 Task: Create a due date automation trigger when advanced on, 2 working days after a card is due add fields with custom field "Resume" set to a date not in this month at 11:00 AM.
Action: Mouse moved to (949, 218)
Screenshot: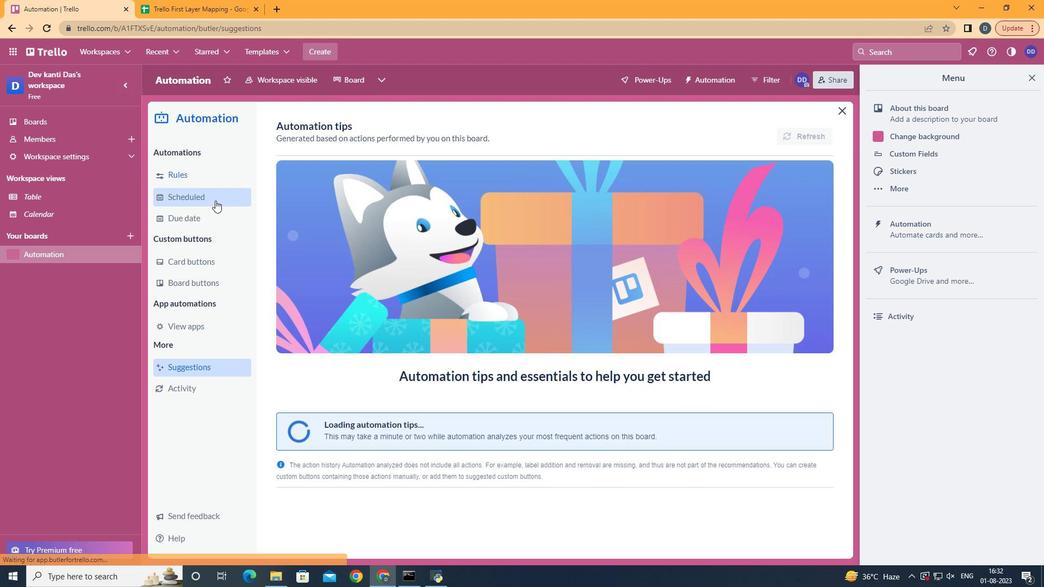 
Action: Mouse pressed left at (949, 218)
Screenshot: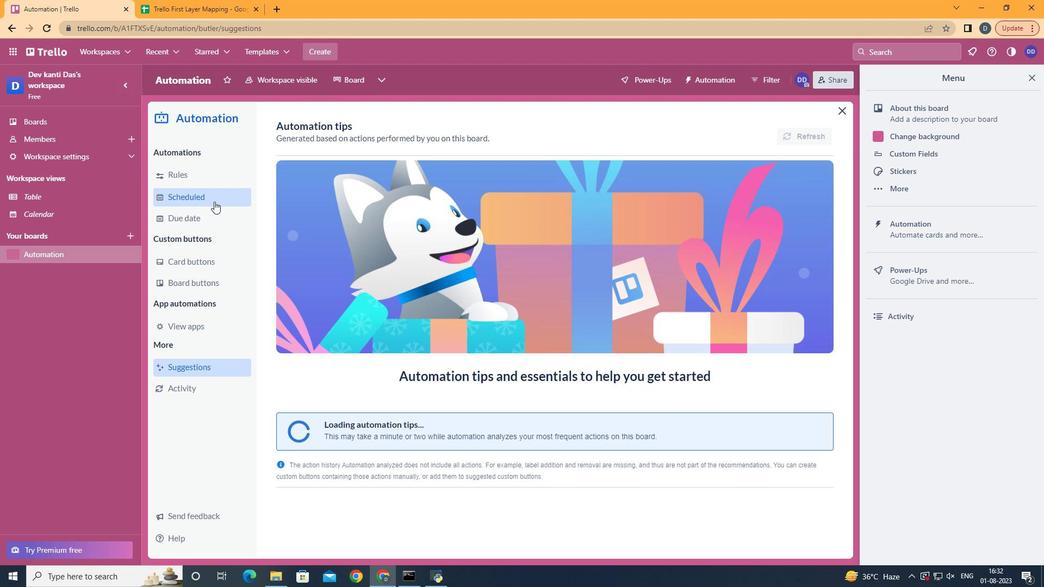 
Action: Mouse moved to (205, 216)
Screenshot: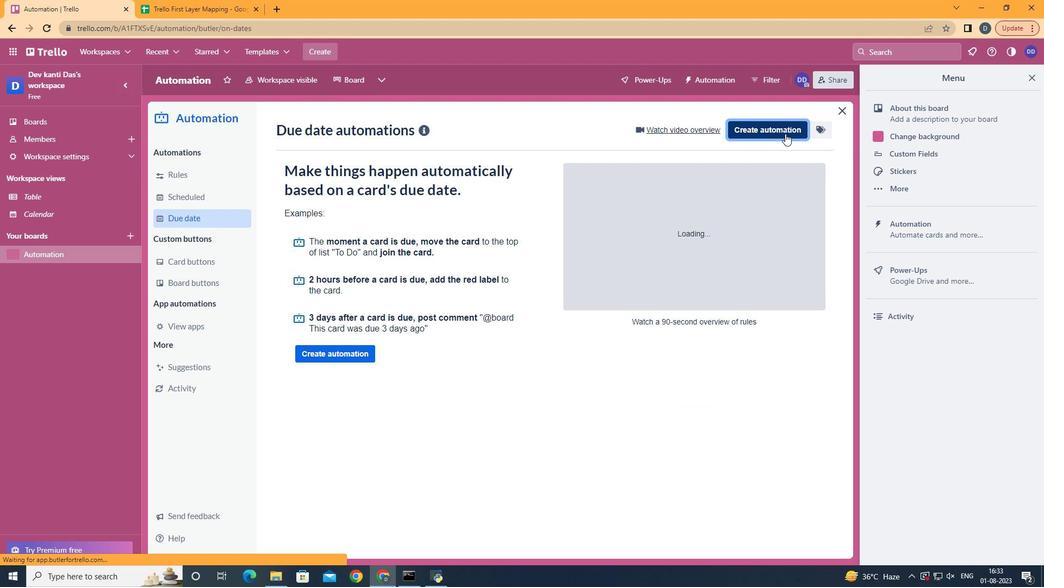 
Action: Mouse pressed left at (205, 216)
Screenshot: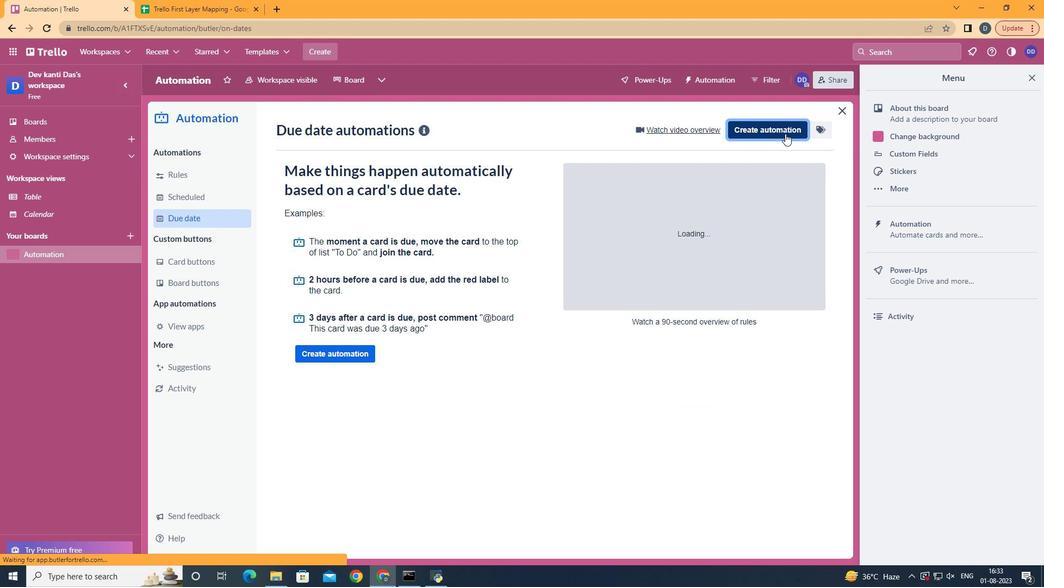 
Action: Mouse moved to (785, 124)
Screenshot: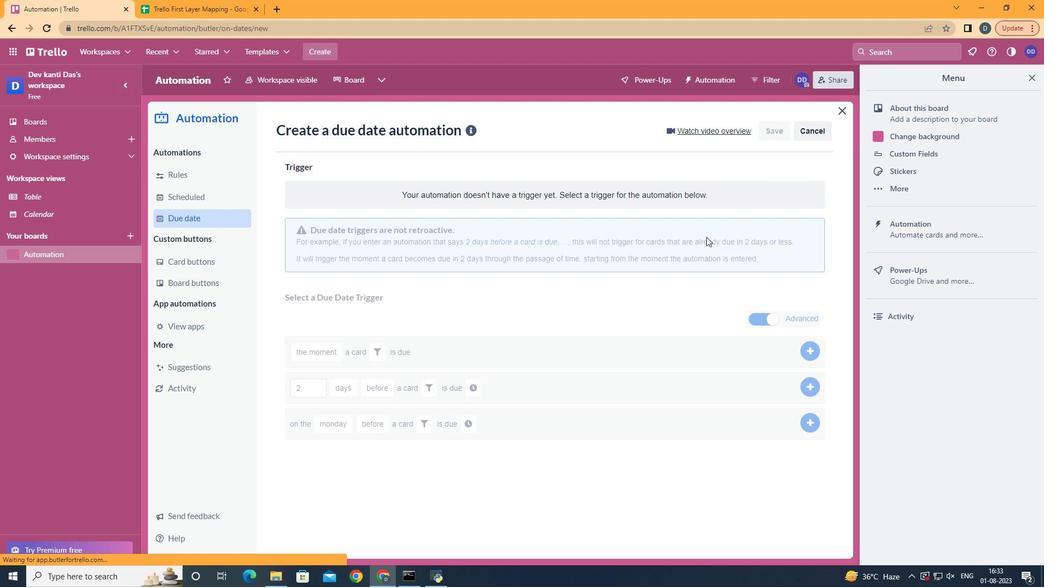 
Action: Mouse pressed left at (785, 124)
Screenshot: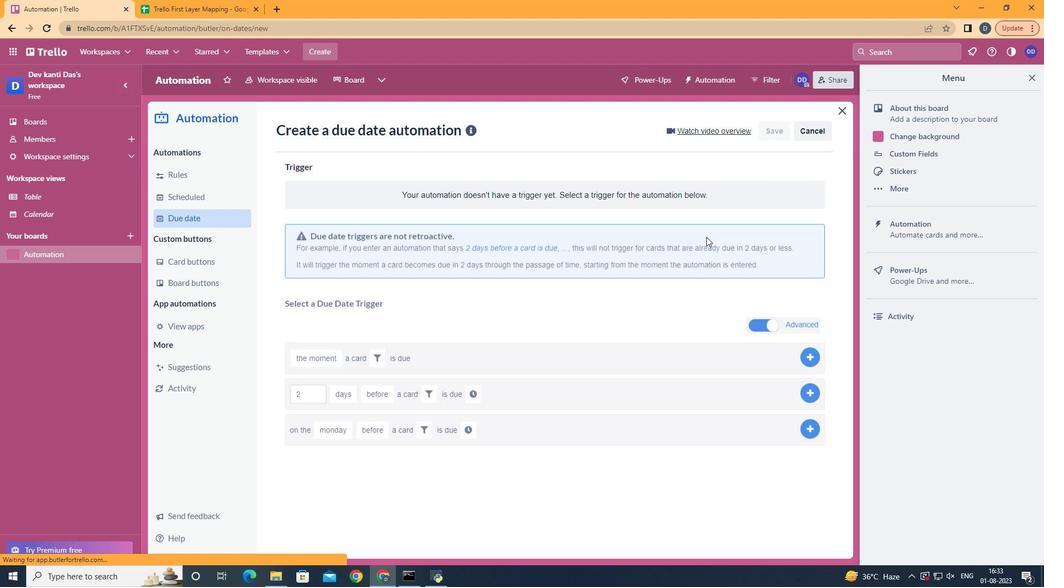 
Action: Mouse moved to (706, 237)
Screenshot: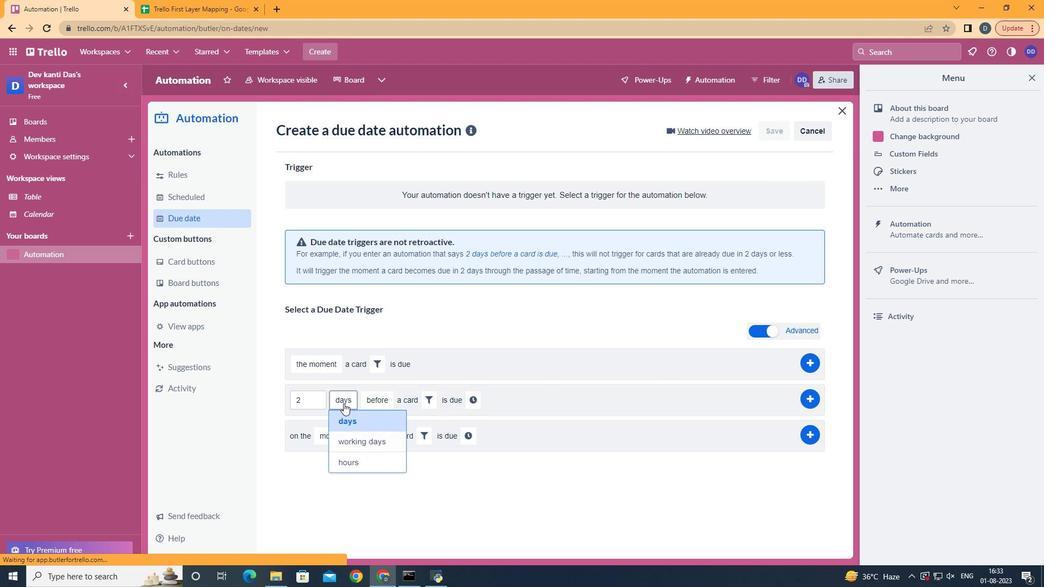 
Action: Mouse pressed left at (706, 237)
Screenshot: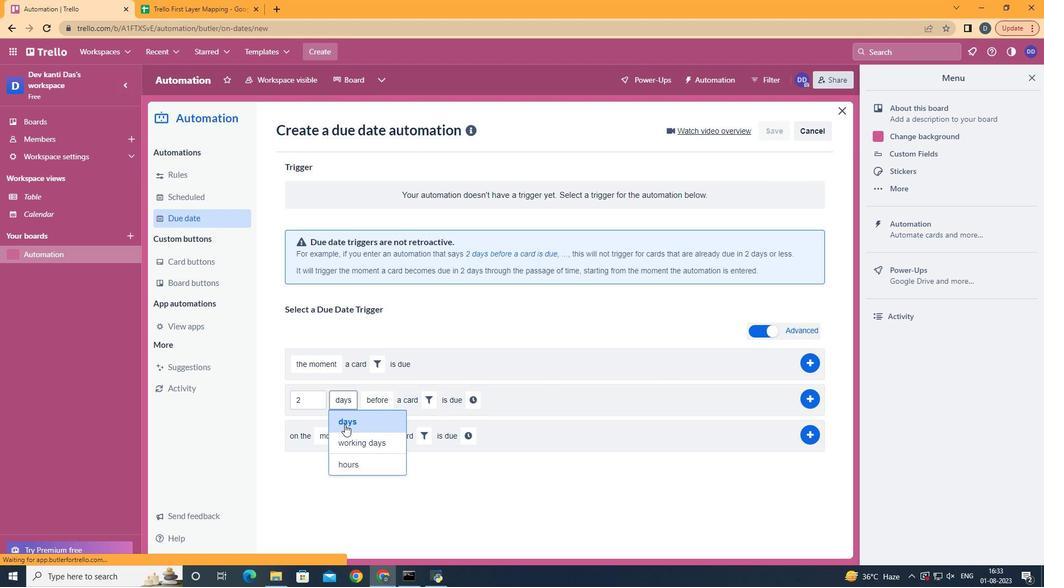 
Action: Mouse moved to (353, 443)
Screenshot: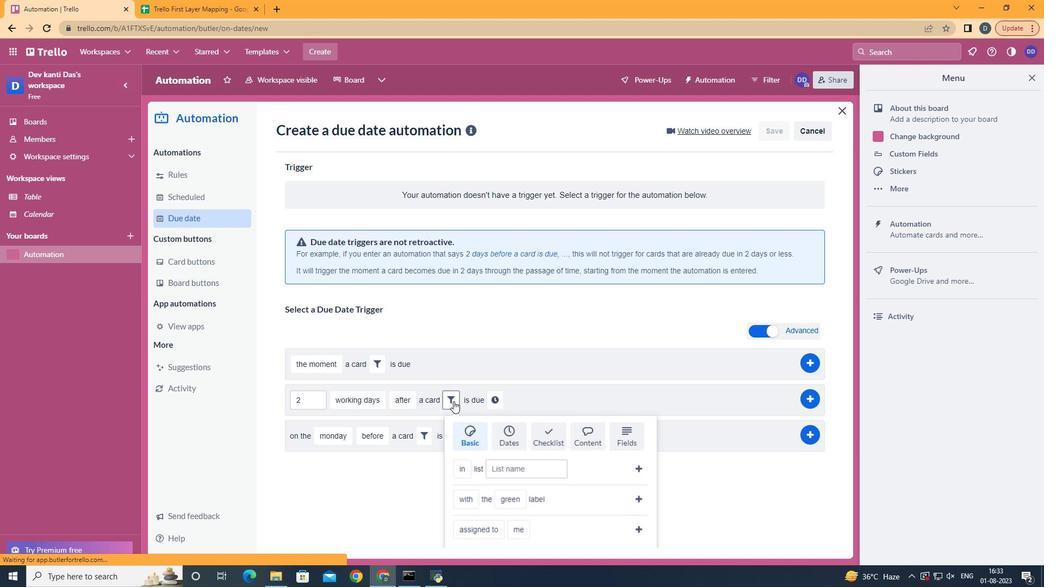 
Action: Mouse pressed left at (353, 443)
Screenshot: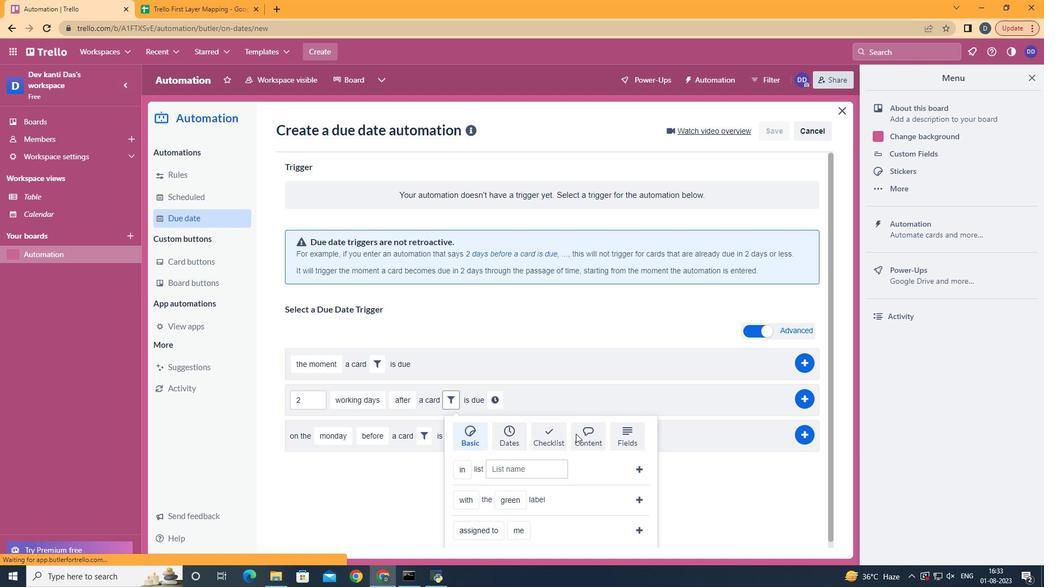 
Action: Mouse moved to (407, 444)
Screenshot: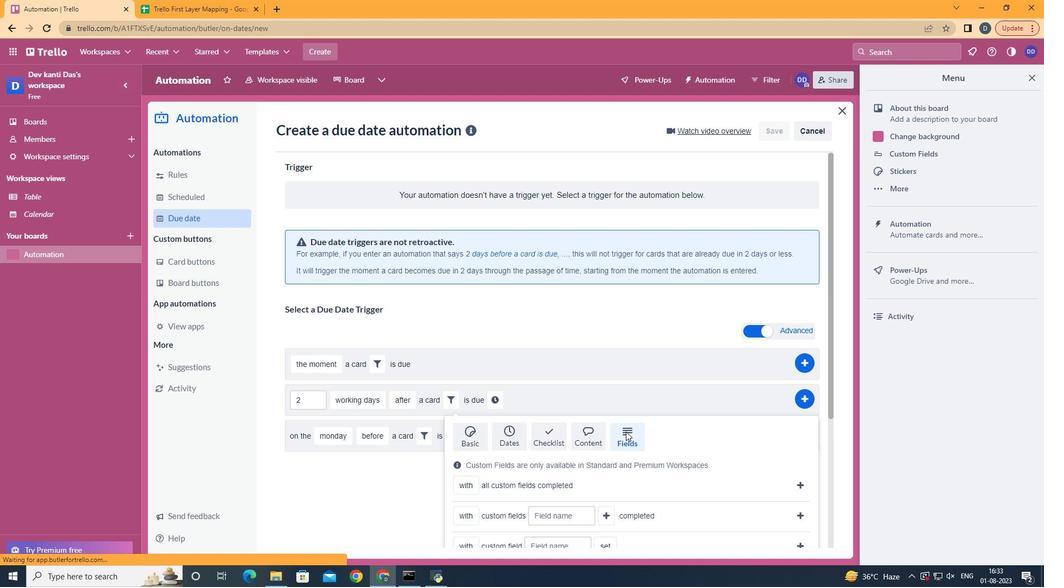 
Action: Mouse pressed left at (407, 444)
Screenshot: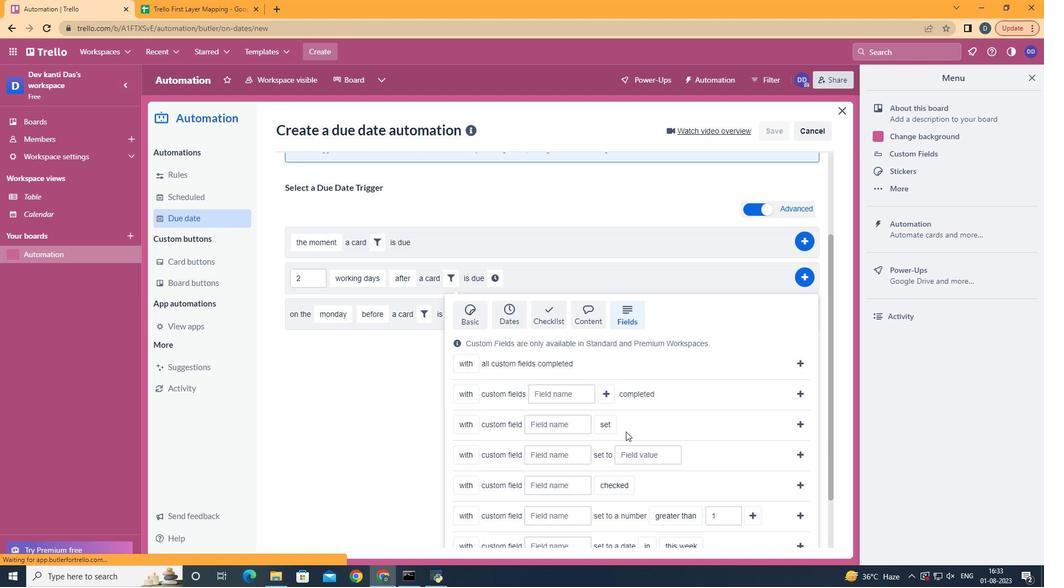 
Action: Mouse moved to (453, 400)
Screenshot: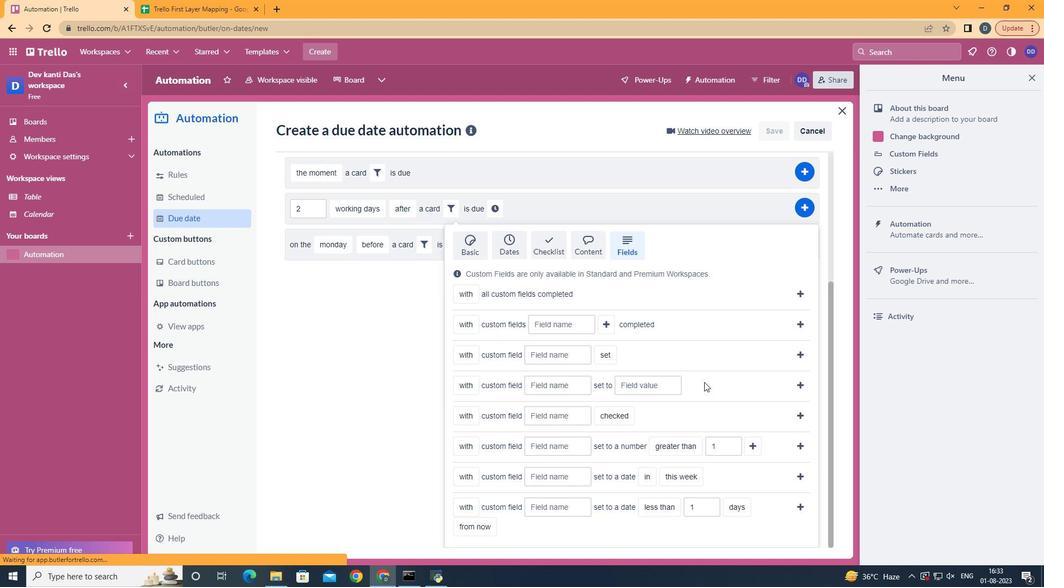 
Action: Mouse pressed left at (453, 400)
Screenshot: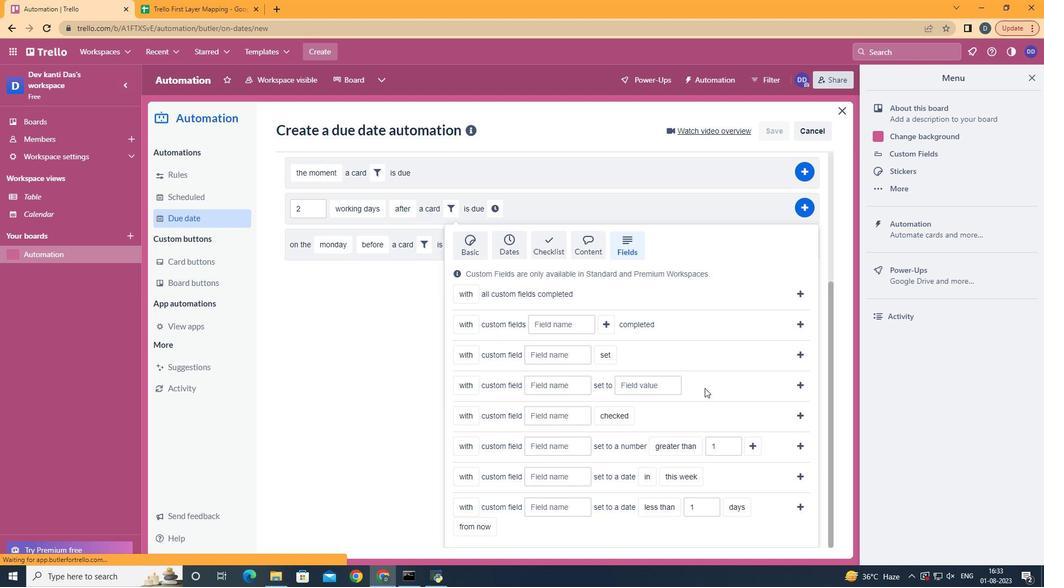 
Action: Mouse moved to (630, 435)
Screenshot: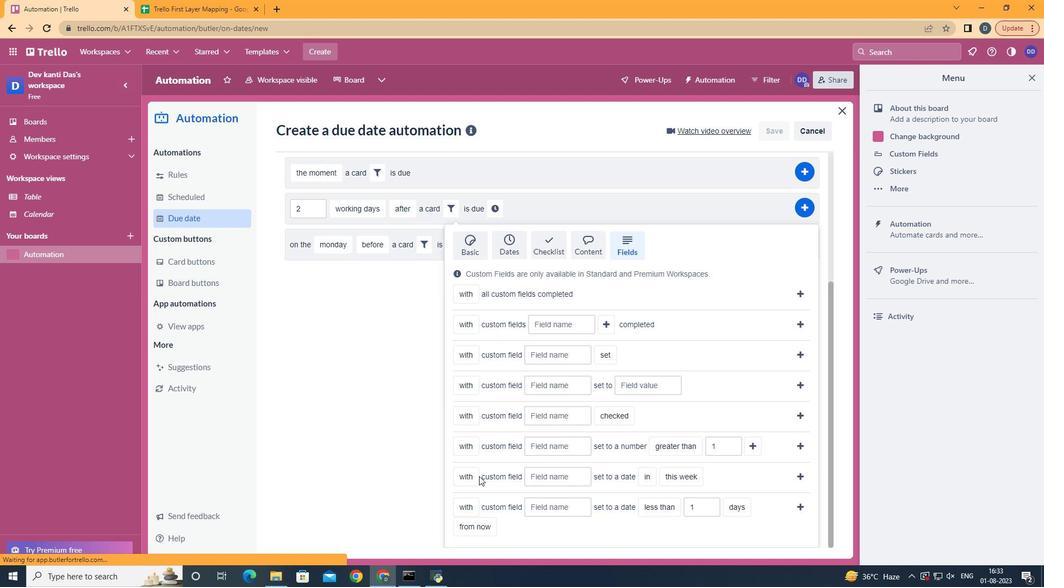 
Action: Mouse pressed left at (630, 435)
Screenshot: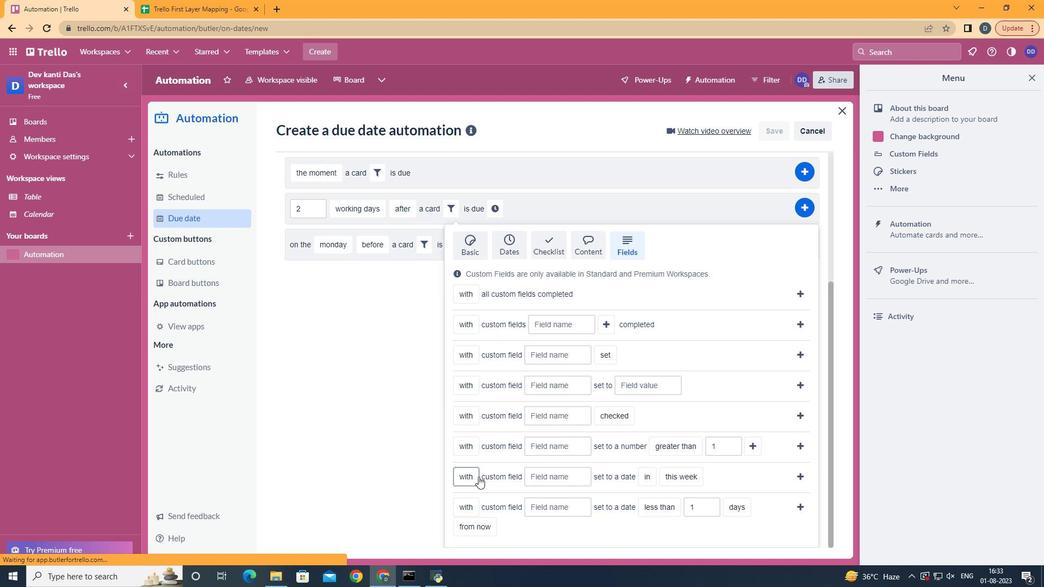 
Action: Mouse moved to (626, 432)
Screenshot: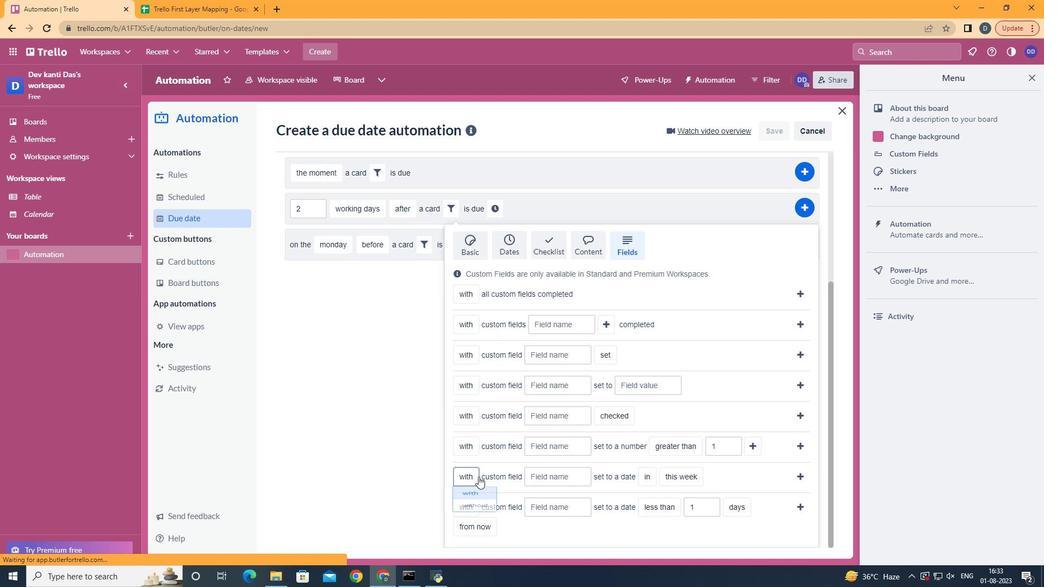 
Action: Mouse scrolled (626, 431) with delta (0, 0)
Screenshot: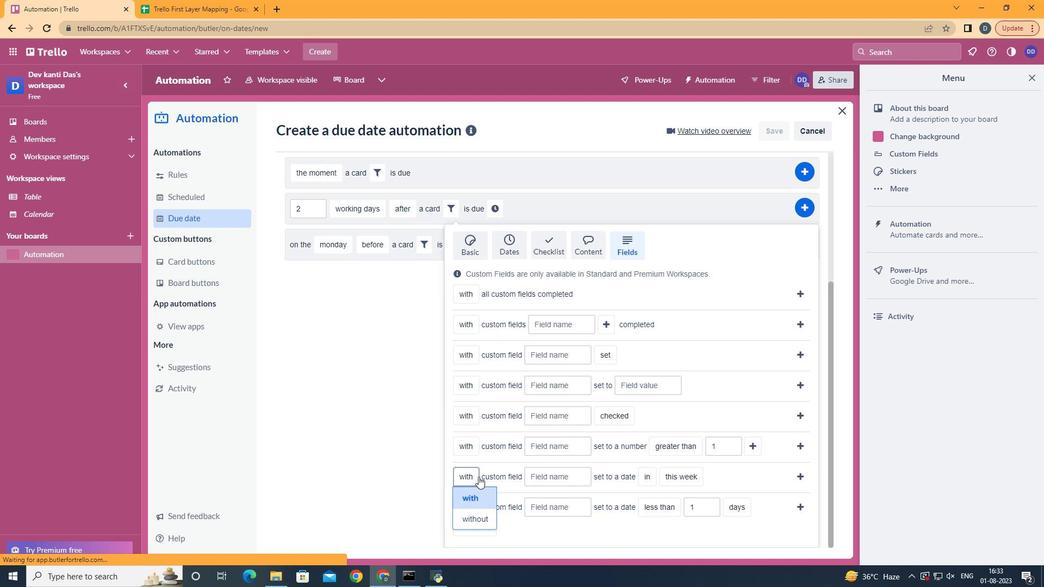 
Action: Mouse scrolled (626, 431) with delta (0, 0)
Screenshot: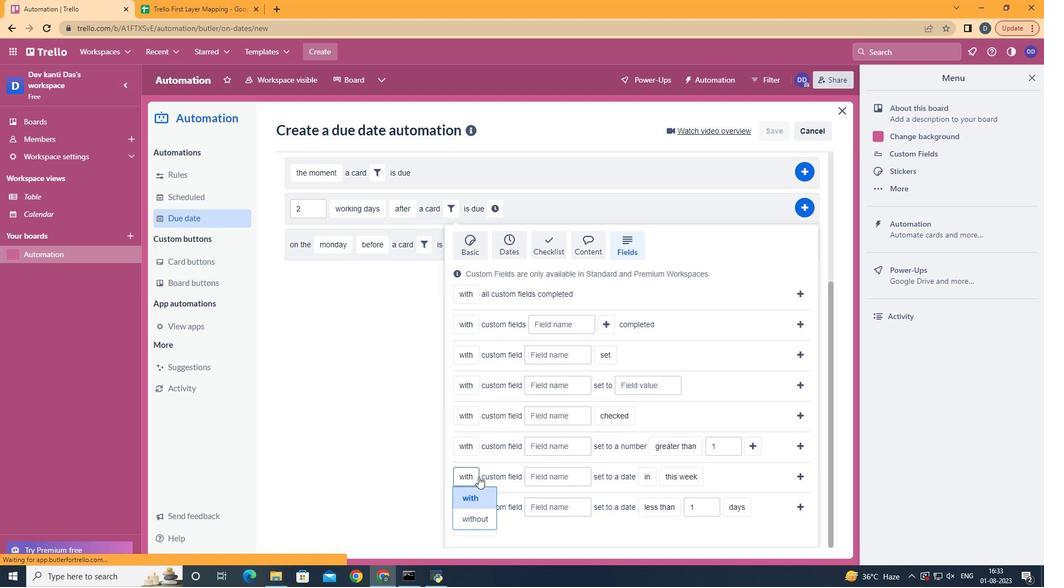 
Action: Mouse scrolled (626, 431) with delta (0, 0)
Screenshot: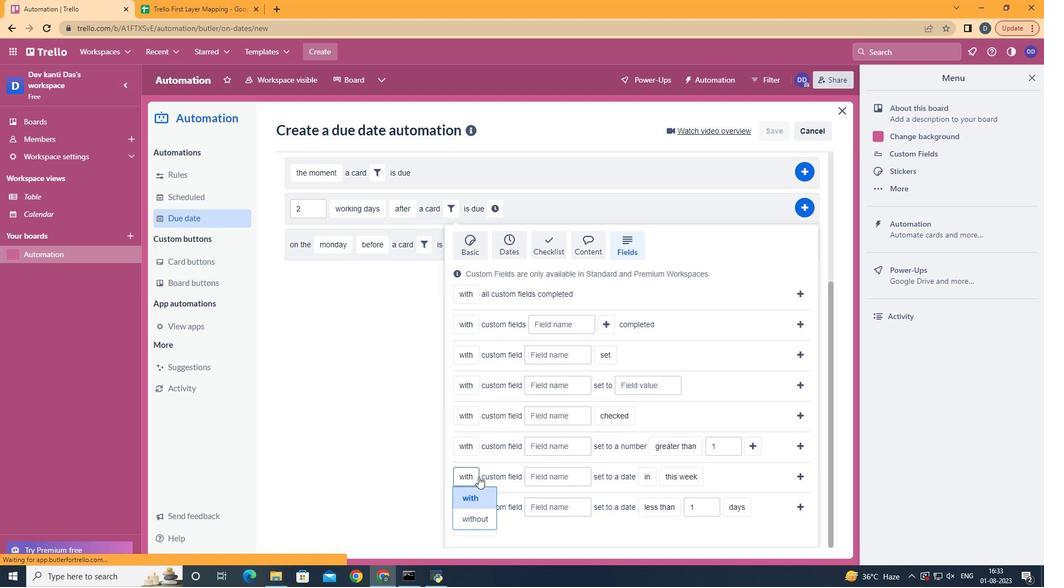 
Action: Mouse scrolled (626, 431) with delta (0, 0)
Screenshot: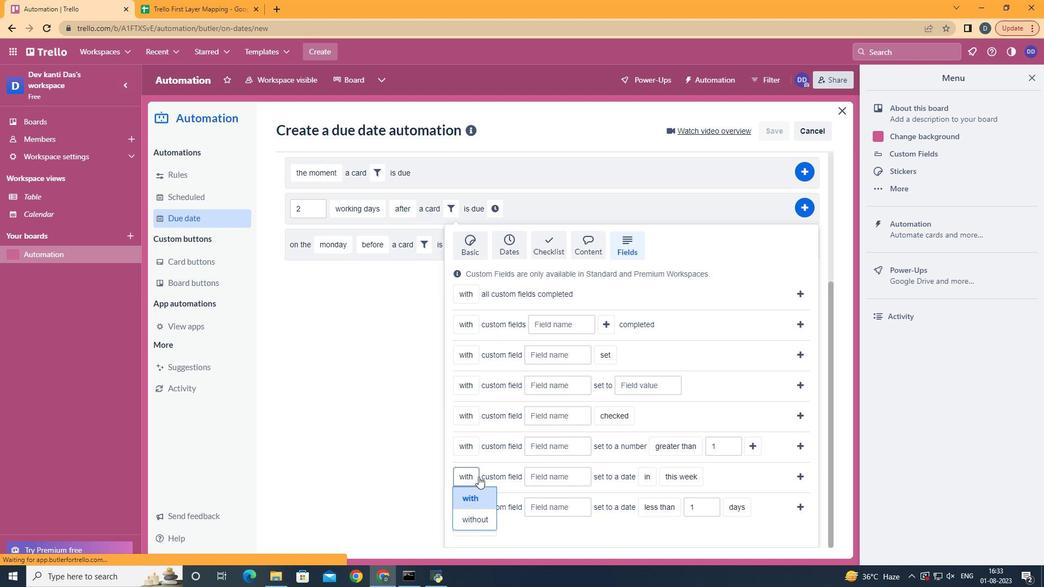 
Action: Mouse scrolled (626, 431) with delta (0, 0)
Screenshot: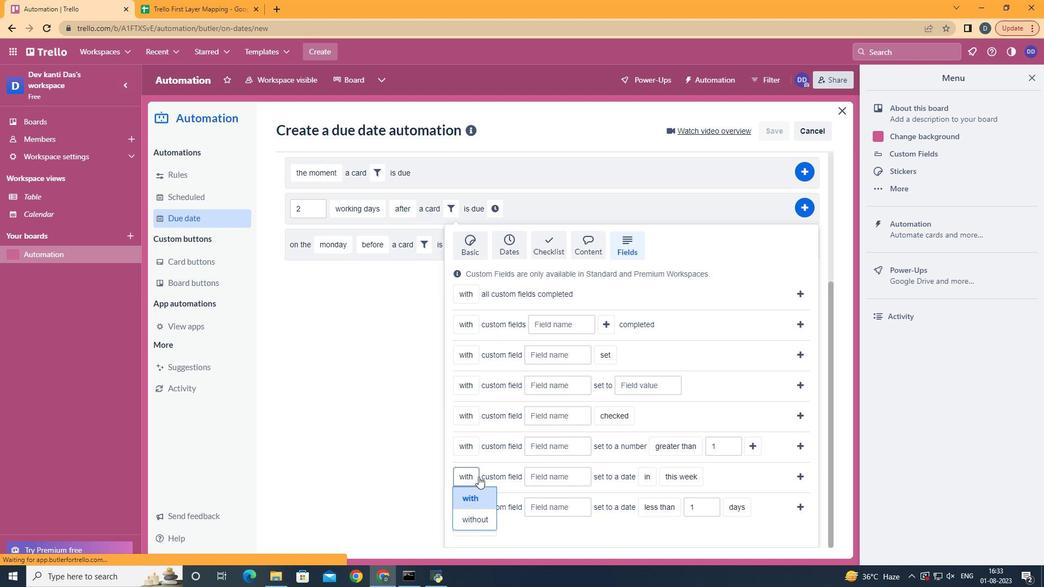 
Action: Mouse scrolled (626, 431) with delta (0, 0)
Screenshot: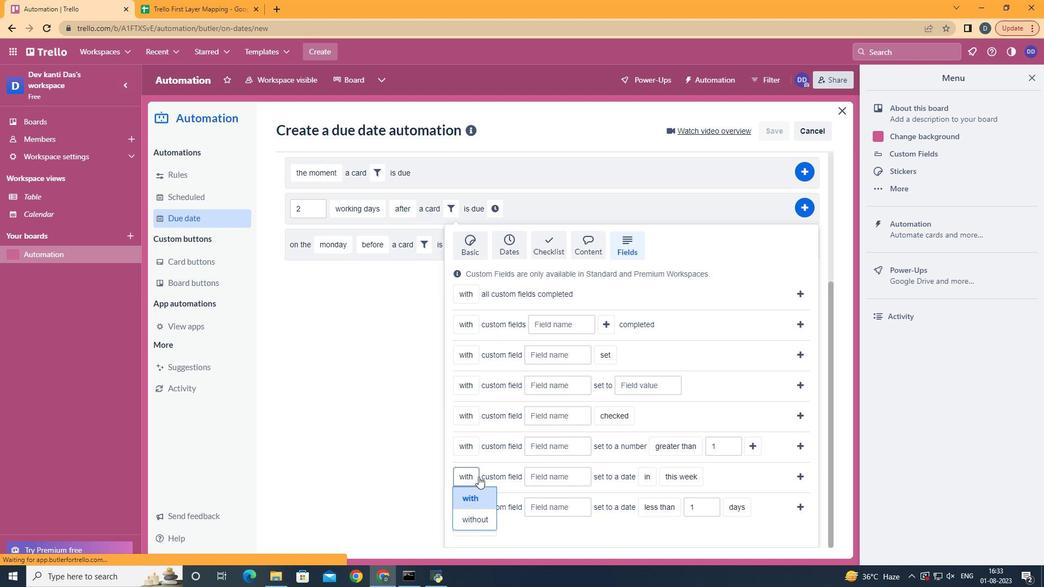 
Action: Mouse scrolled (626, 431) with delta (0, 0)
Screenshot: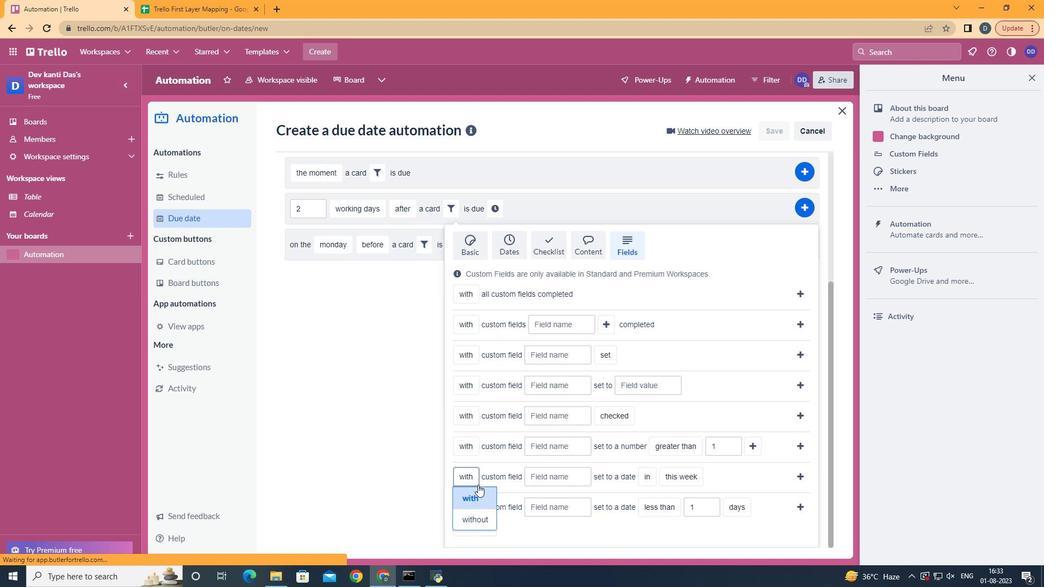 
Action: Mouse moved to (478, 495)
Screenshot: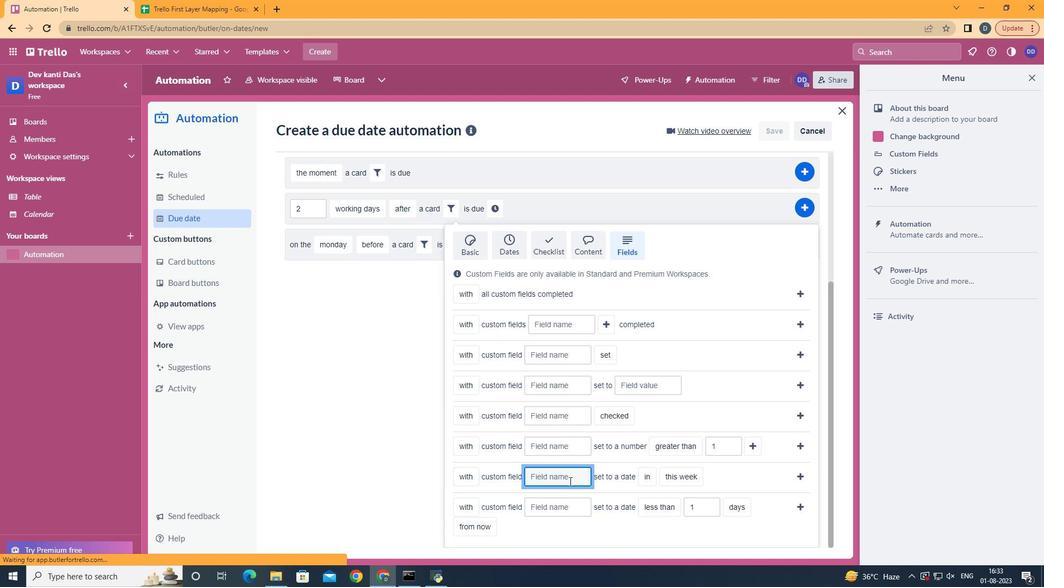 
Action: Mouse pressed left at (478, 495)
Screenshot: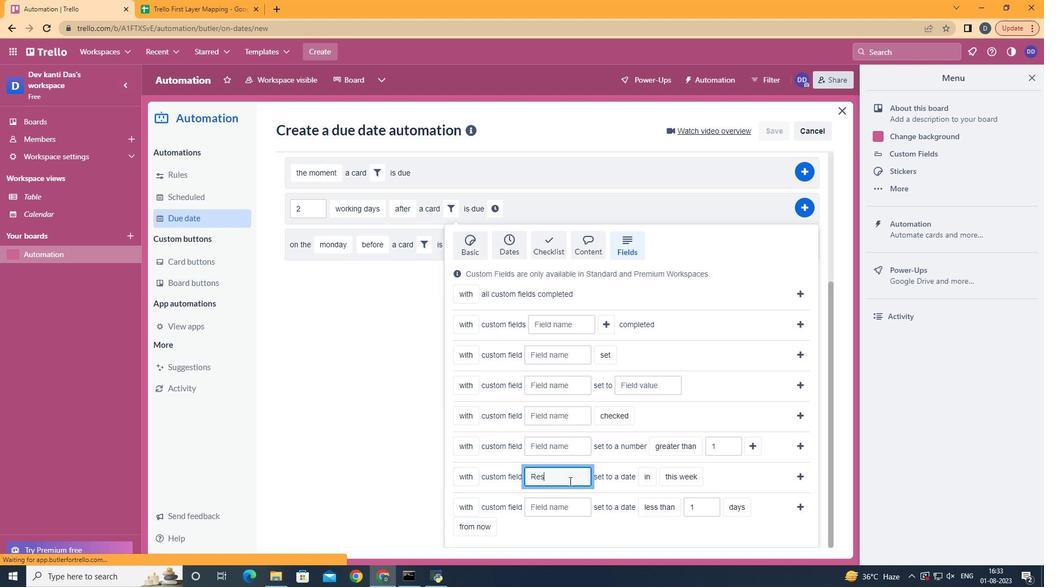 
Action: Mouse moved to (569, 482)
Screenshot: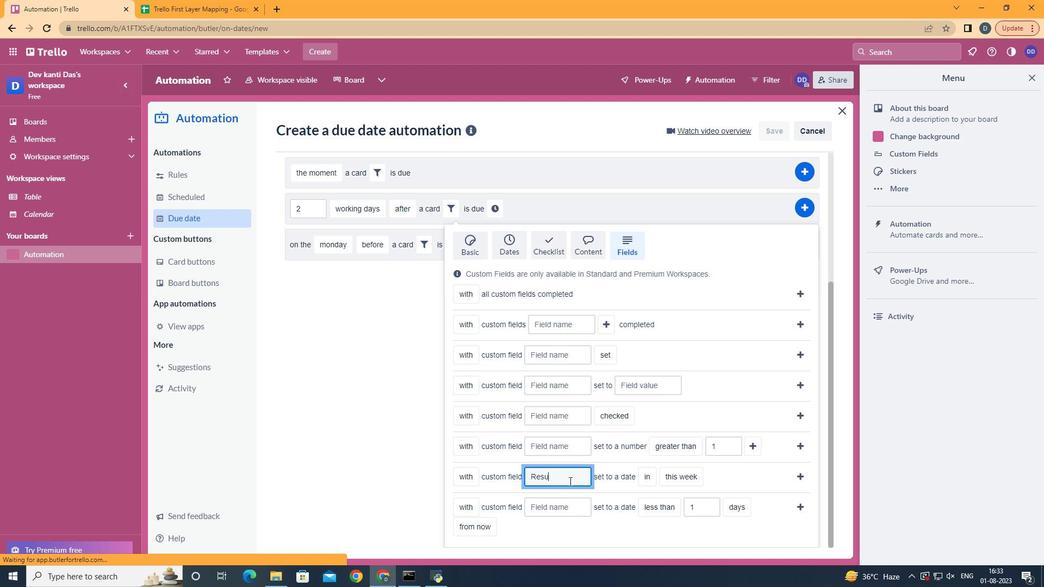 
Action: Mouse pressed left at (569, 482)
Screenshot: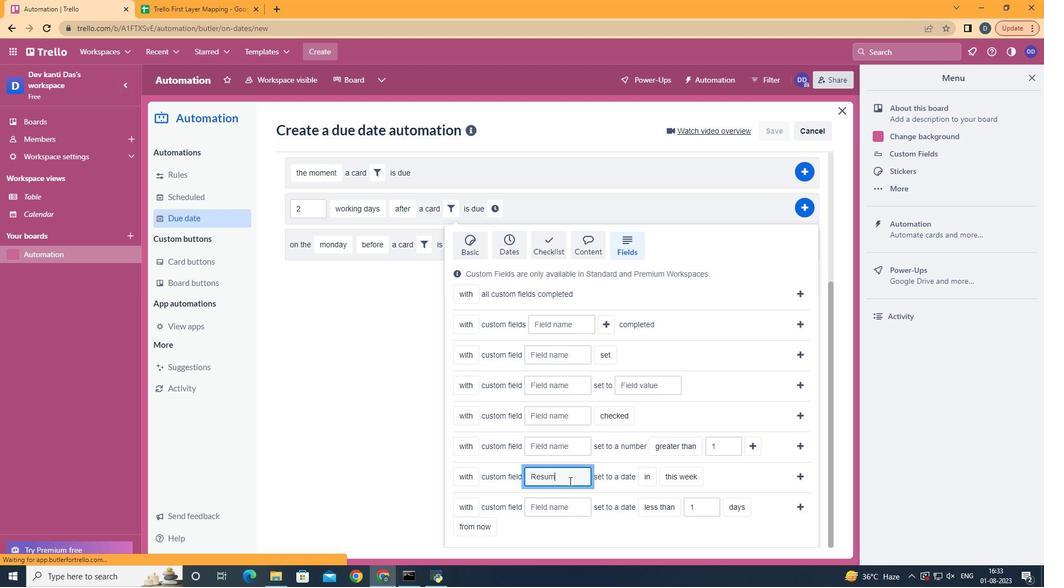 
Action: Mouse moved to (569, 481)
Screenshot: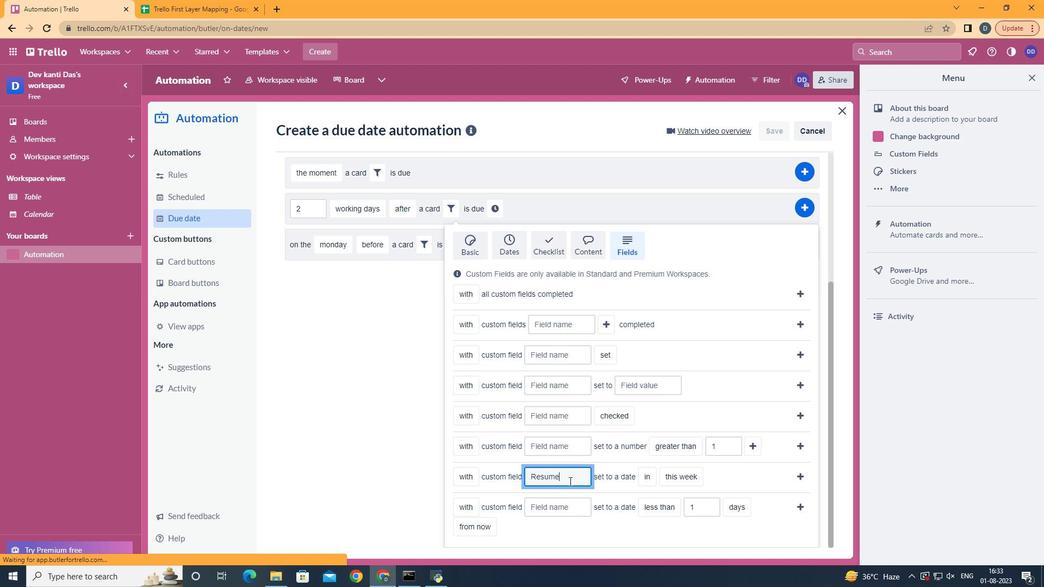 
Action: Key pressed <Key.shift>Resume
Screenshot: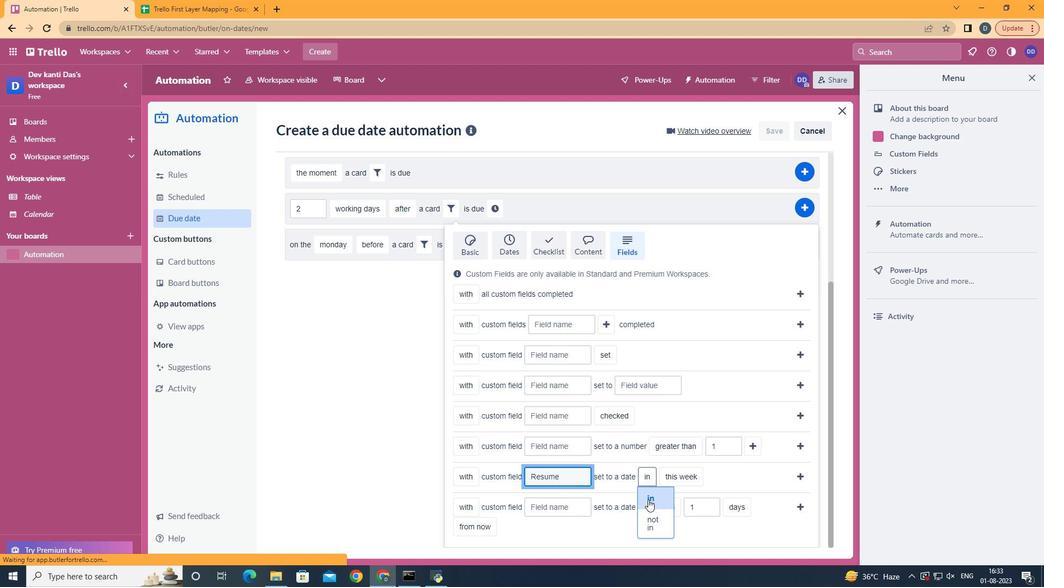 
Action: Mouse moved to (650, 523)
Screenshot: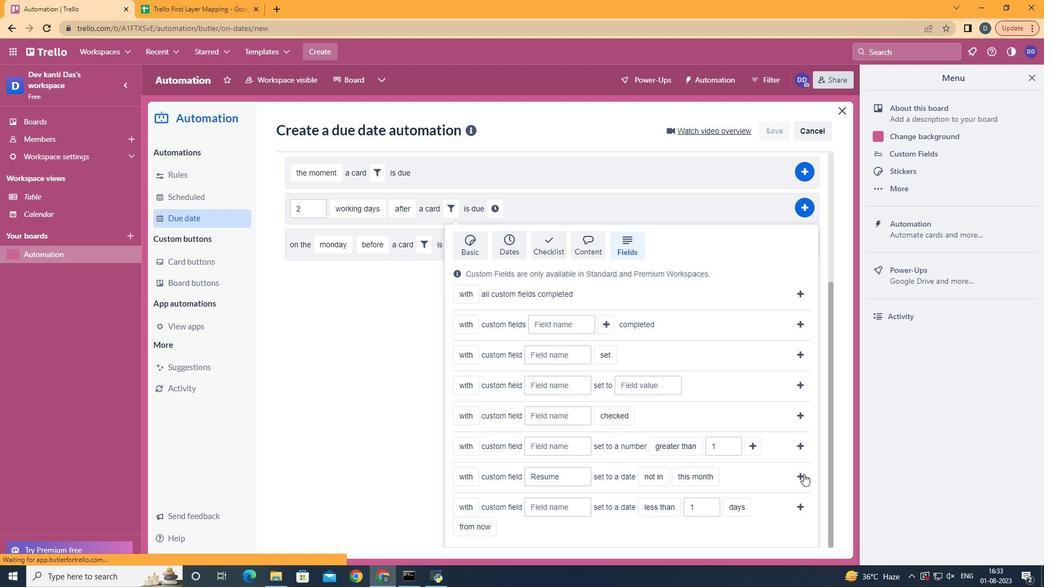 
Action: Mouse pressed left at (650, 523)
Screenshot: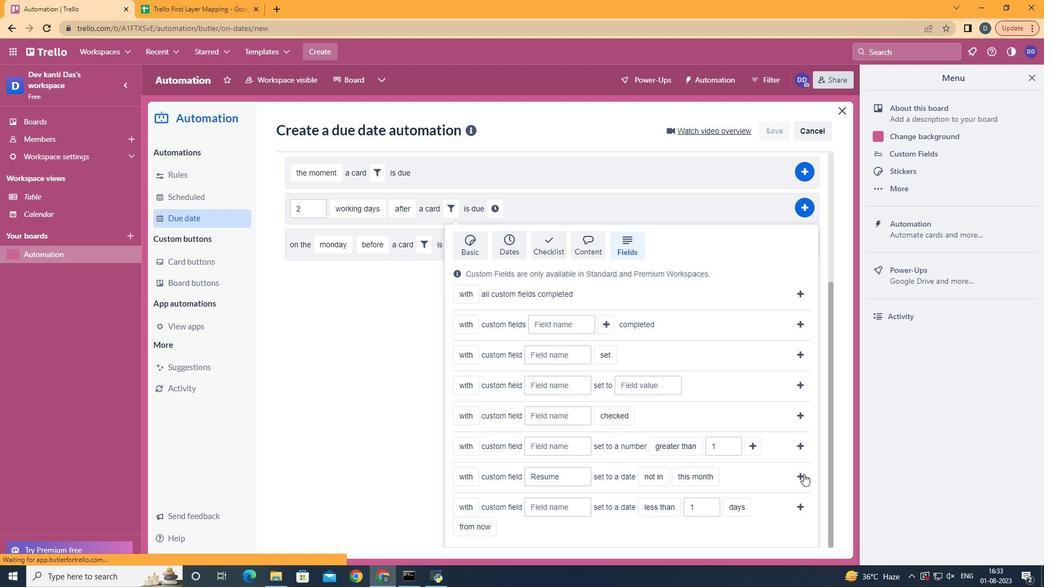 
Action: Mouse moved to (691, 517)
Screenshot: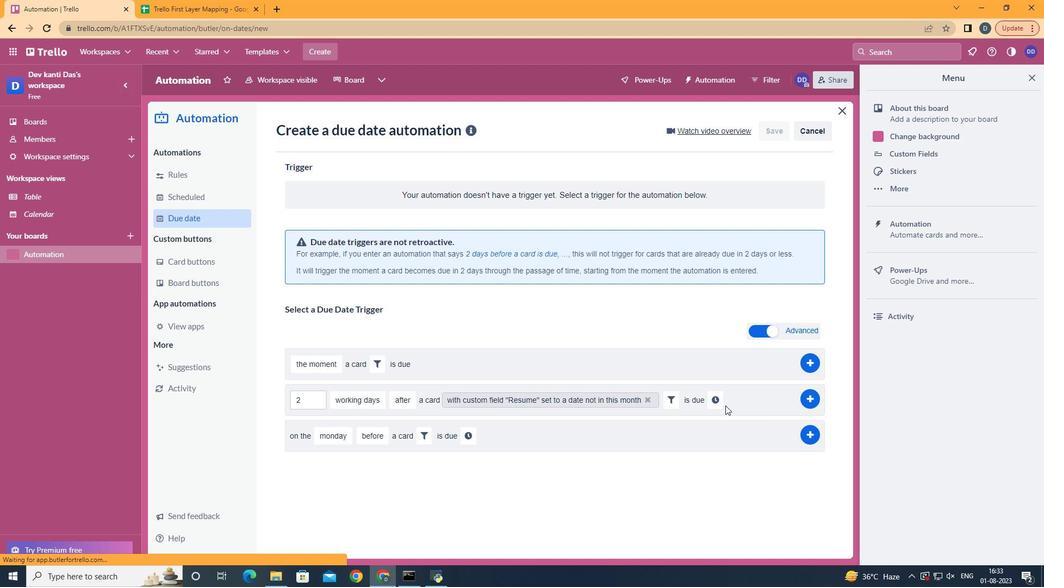 
Action: Mouse pressed left at (691, 517)
Screenshot: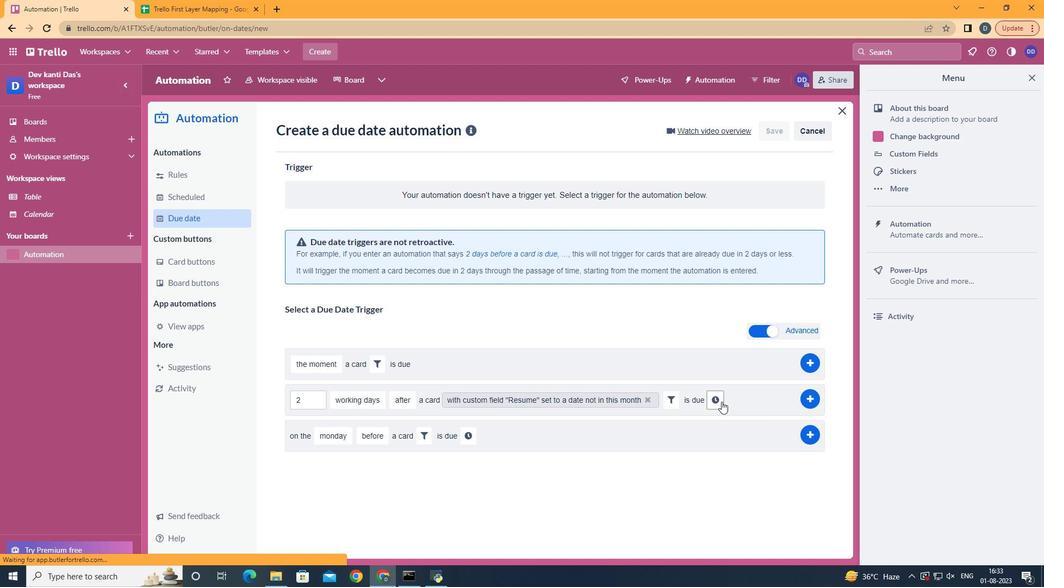 
Action: Mouse moved to (804, 474)
Screenshot: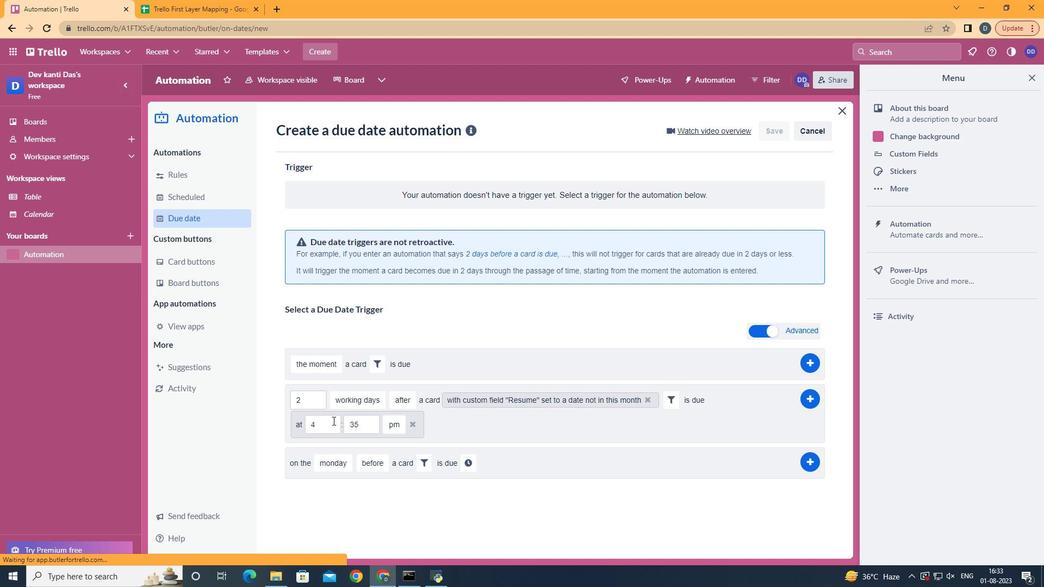 
Action: Mouse pressed left at (804, 474)
Screenshot: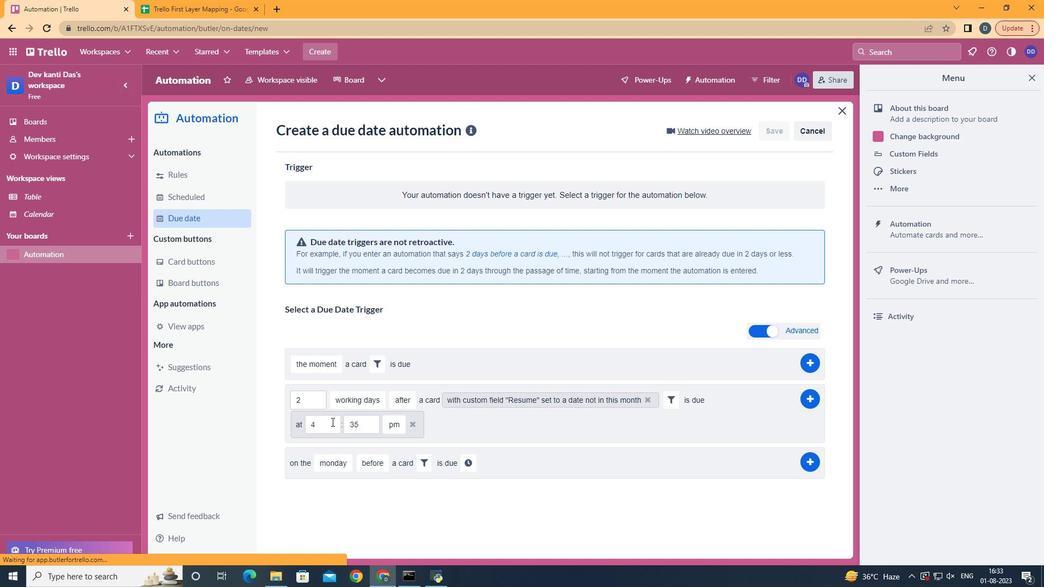 
Action: Mouse moved to (721, 400)
Screenshot: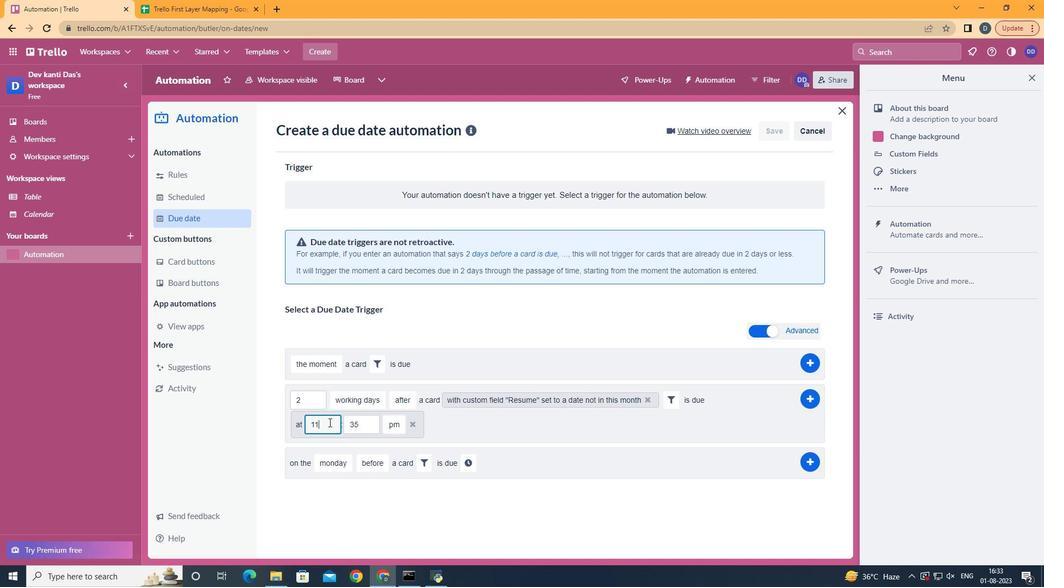
Action: Mouse pressed left at (721, 400)
Screenshot: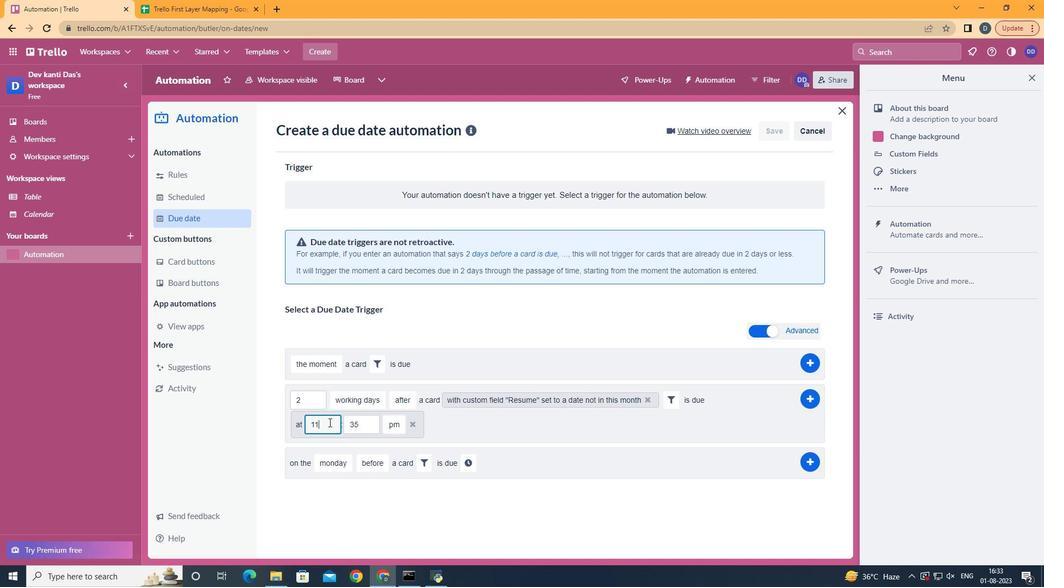 
Action: Mouse moved to (331, 422)
Screenshot: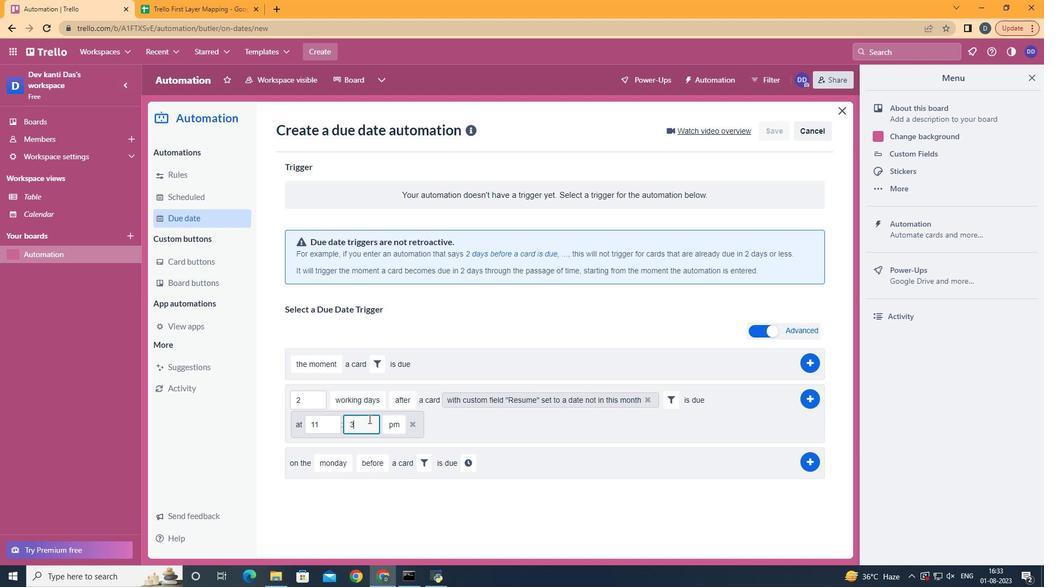 
Action: Mouse pressed left at (331, 422)
Screenshot: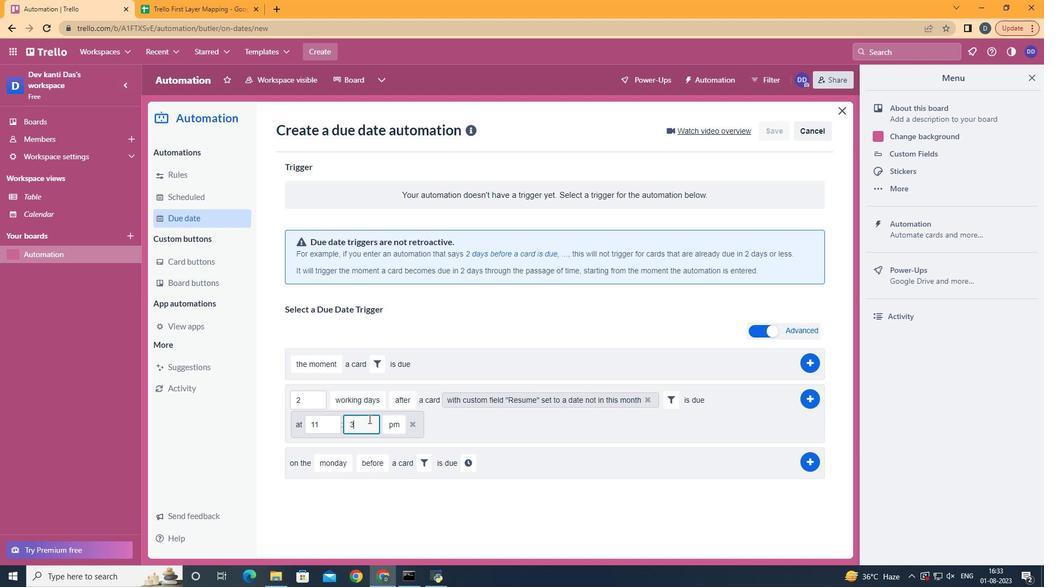 
Action: Mouse moved to (329, 422)
Screenshot: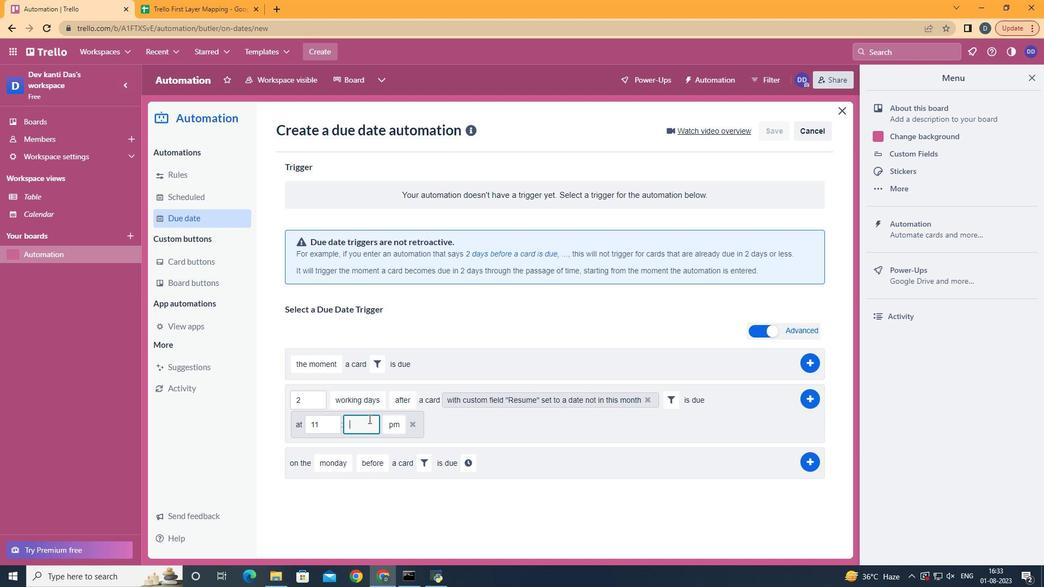 
Action: Key pressed <Key.backspace>11
Screenshot: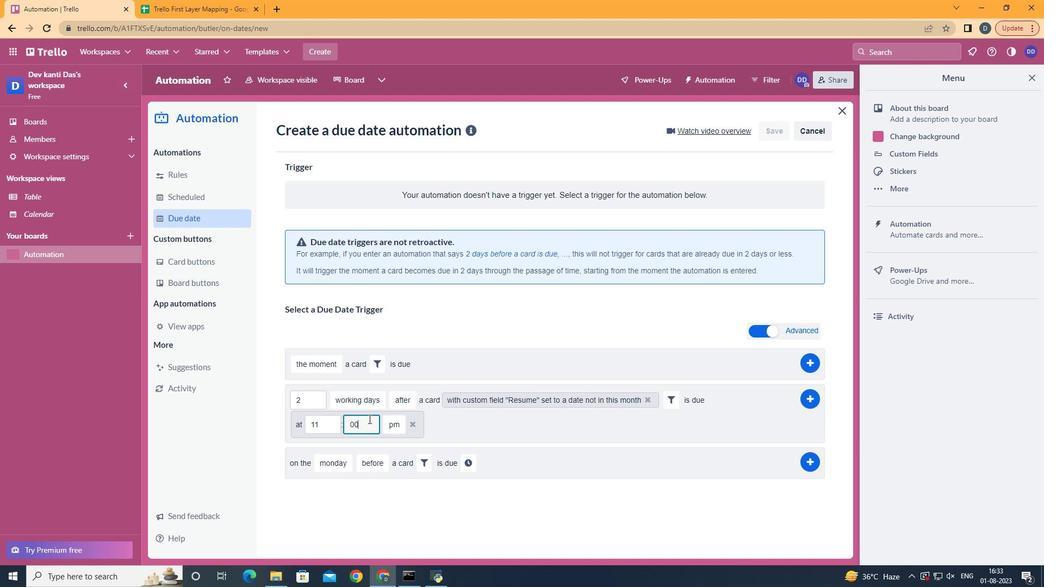 
Action: Mouse moved to (368, 419)
Screenshot: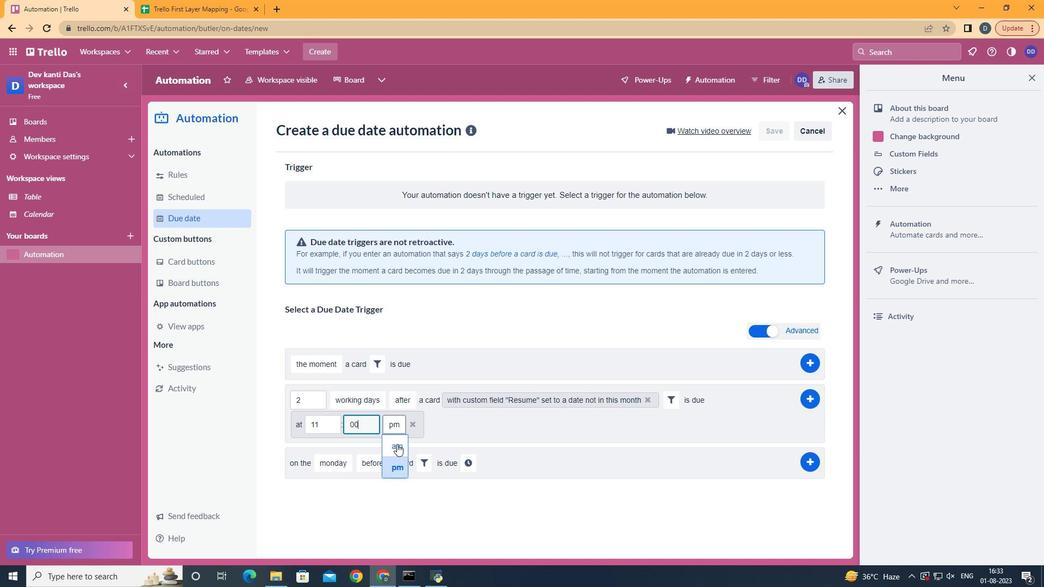 
Action: Mouse pressed left at (368, 419)
Screenshot: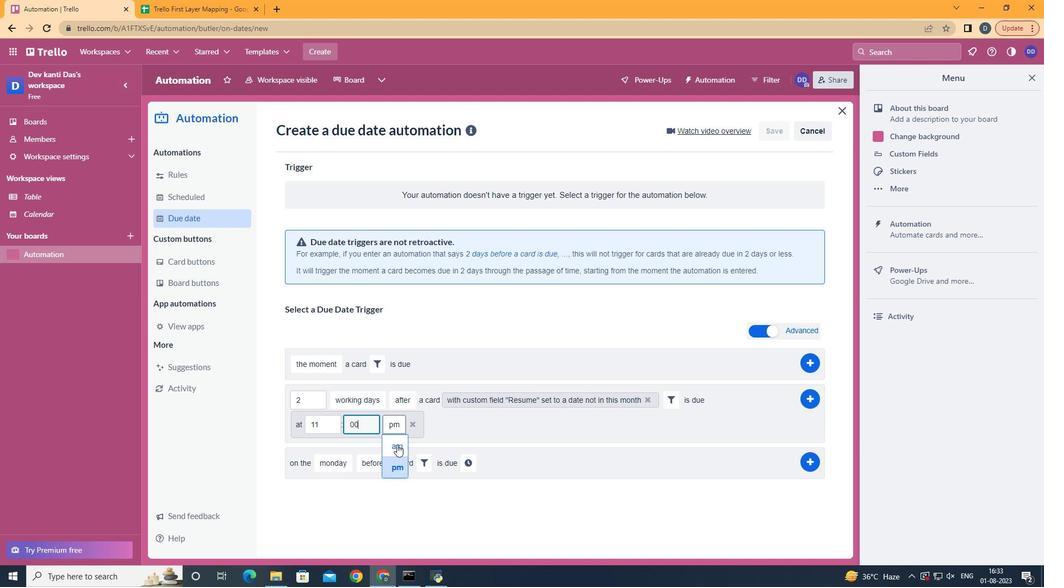 
Action: Key pressed <Key.backspace><Key.backspace>00
Screenshot: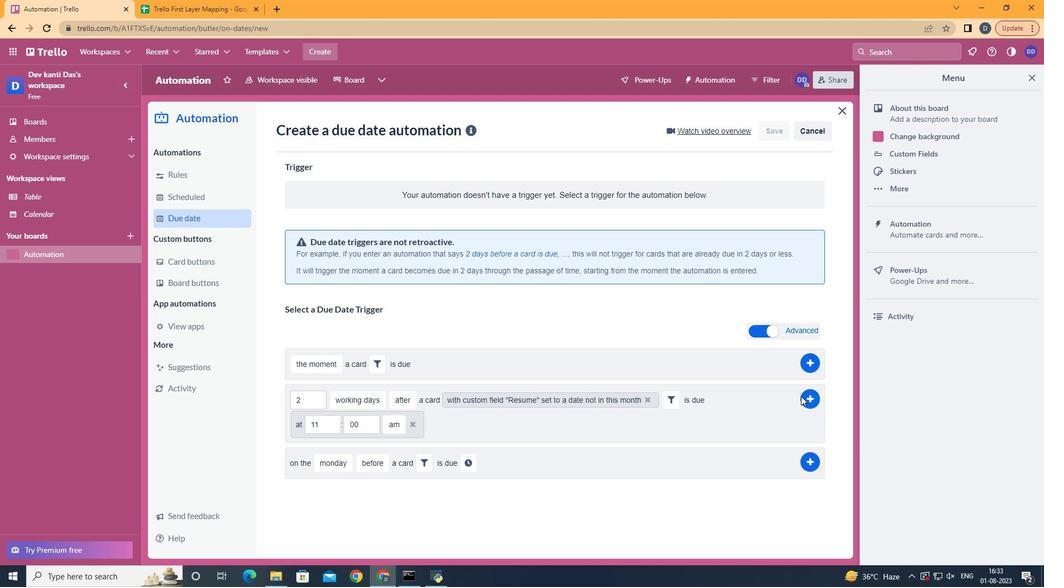 
Action: Mouse moved to (397, 445)
Screenshot: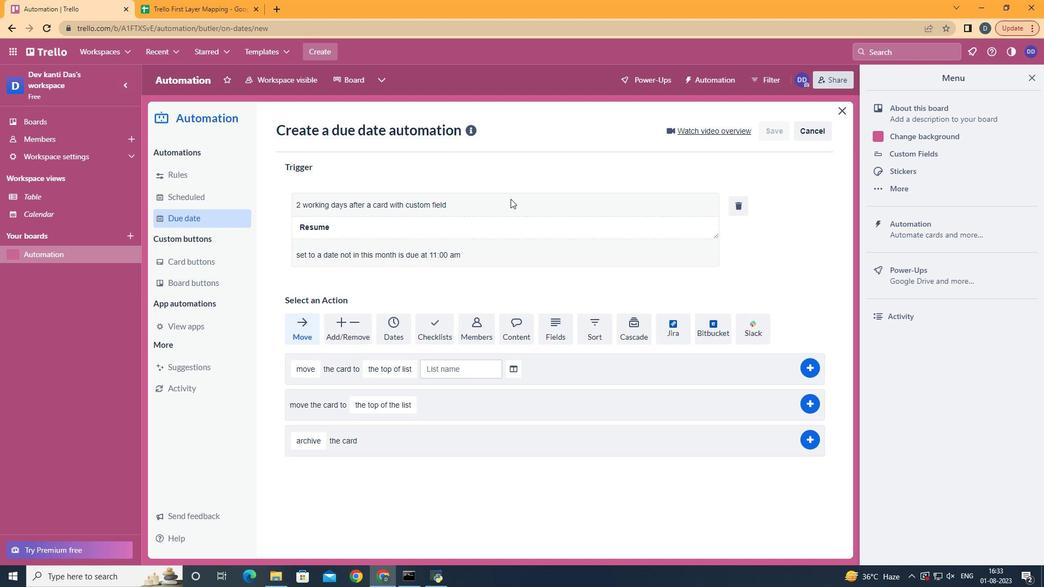 
Action: Mouse pressed left at (397, 445)
Screenshot: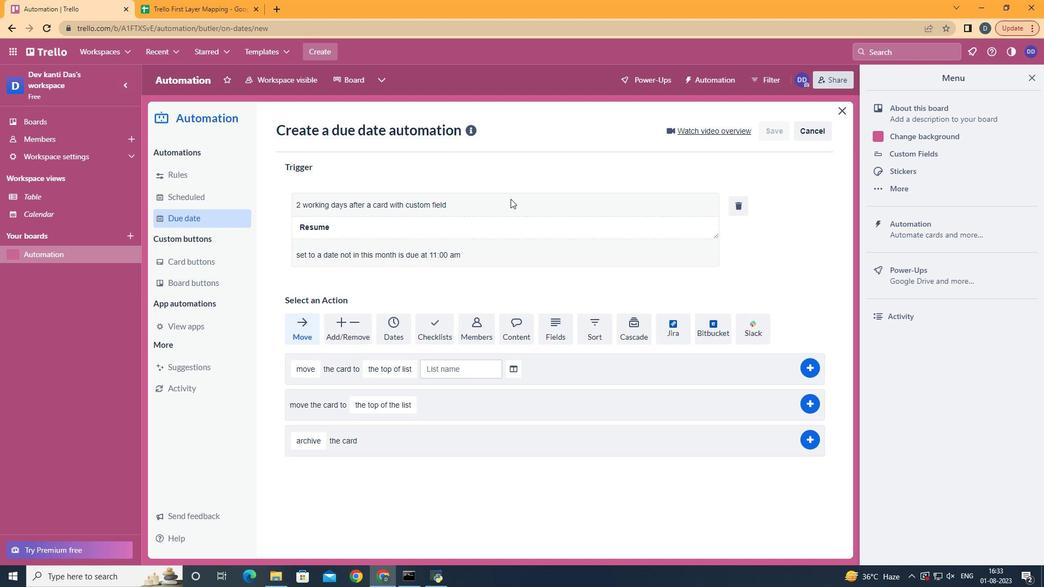 
Action: Mouse moved to (804, 396)
Screenshot: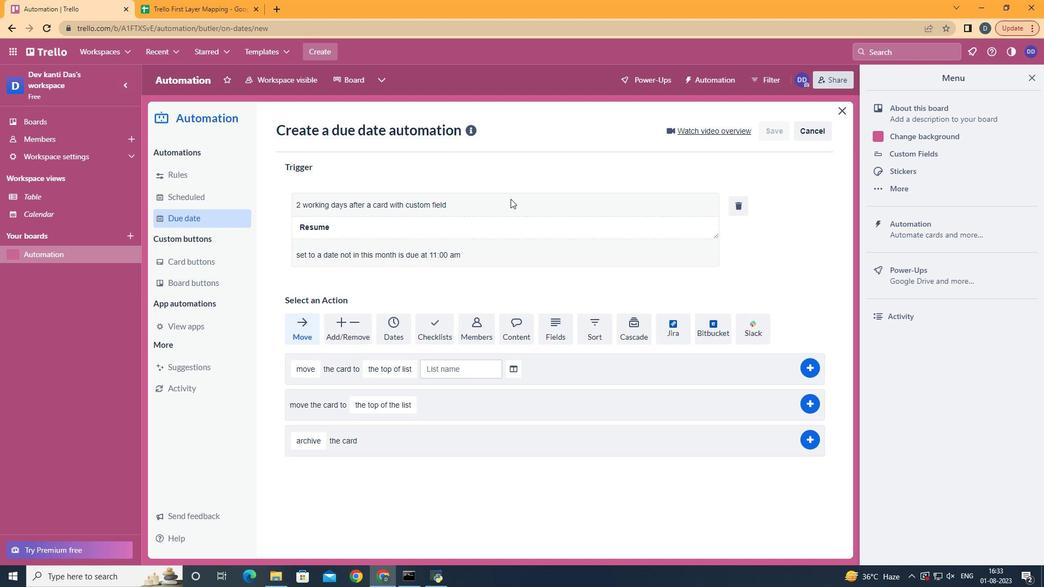
Action: Mouse pressed left at (804, 396)
Screenshot: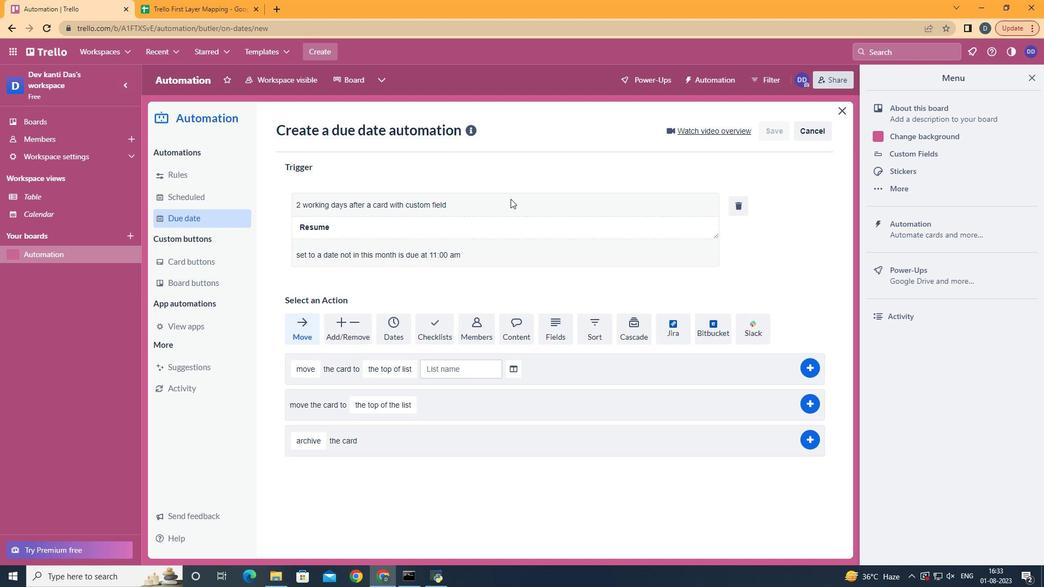 
Action: Mouse moved to (510, 199)
Screenshot: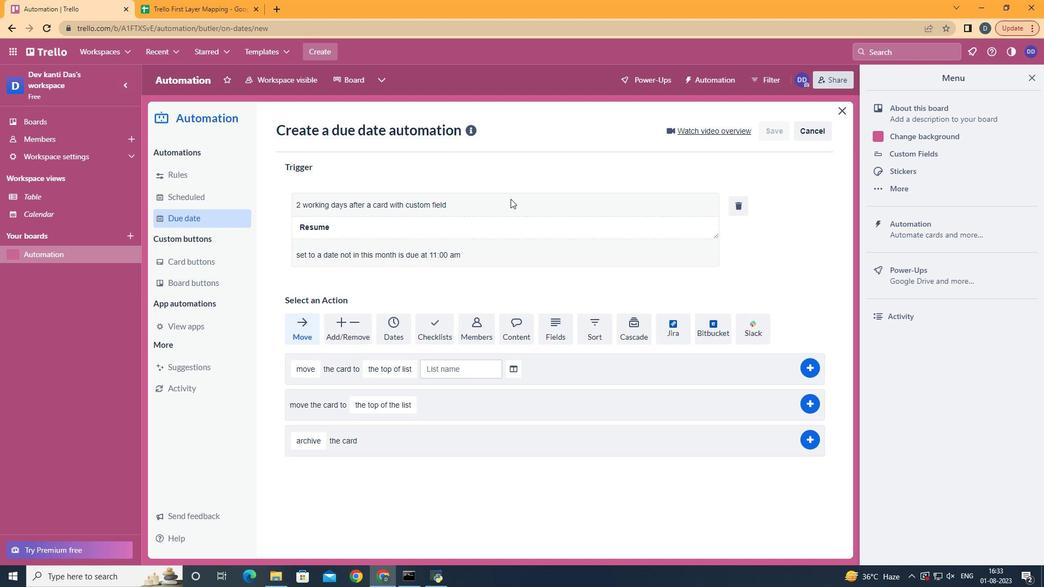 
